 Task: Update the great schools ratings of the saved search to 6.
Action: Mouse moved to (925, 141)
Screenshot: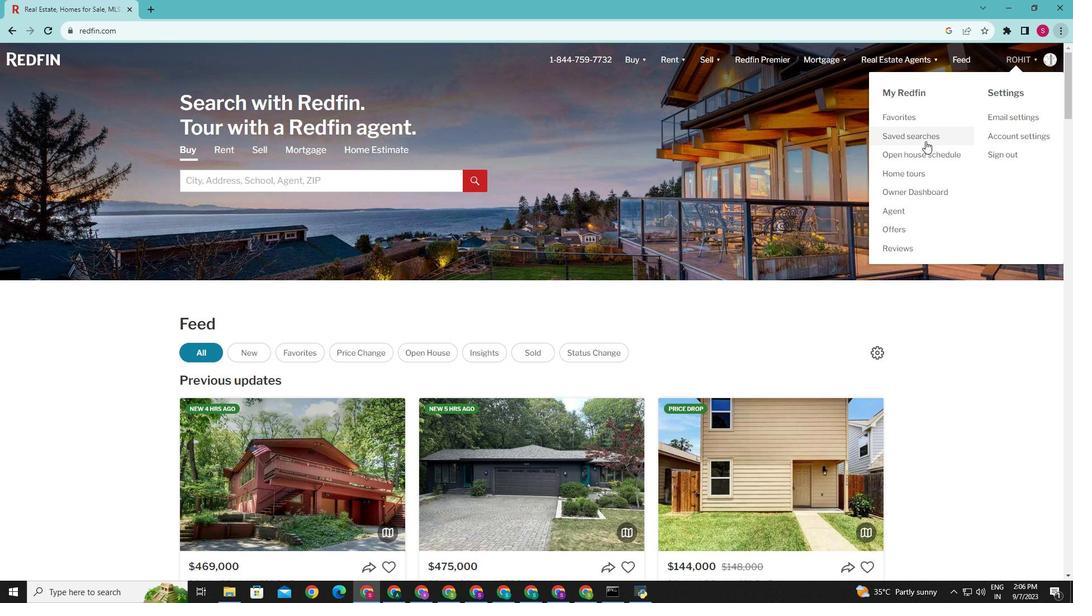 
Action: Mouse pressed left at (925, 141)
Screenshot: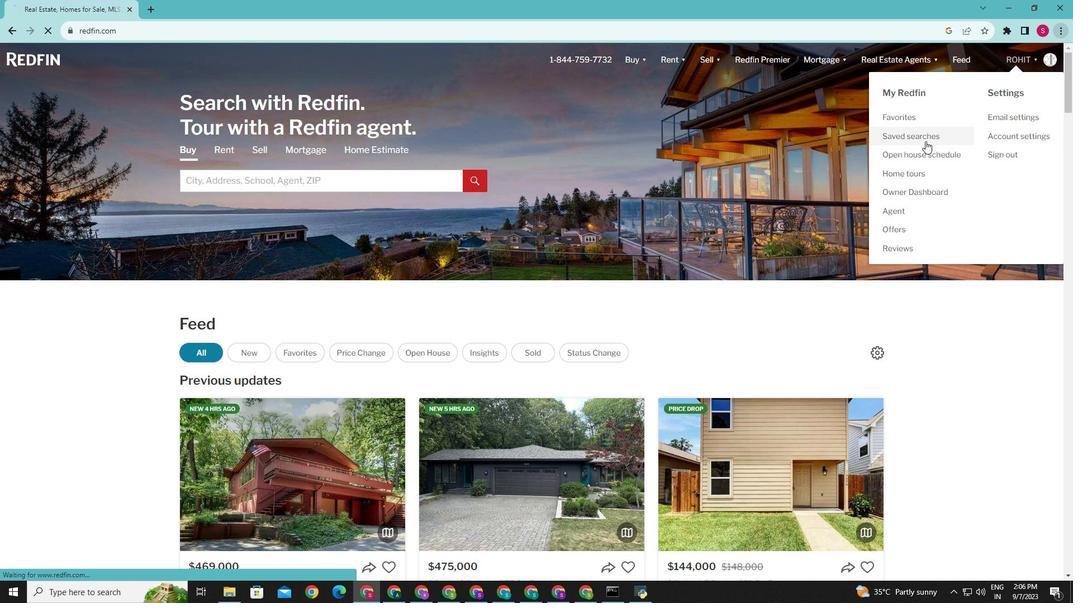 
Action: Mouse moved to (356, 270)
Screenshot: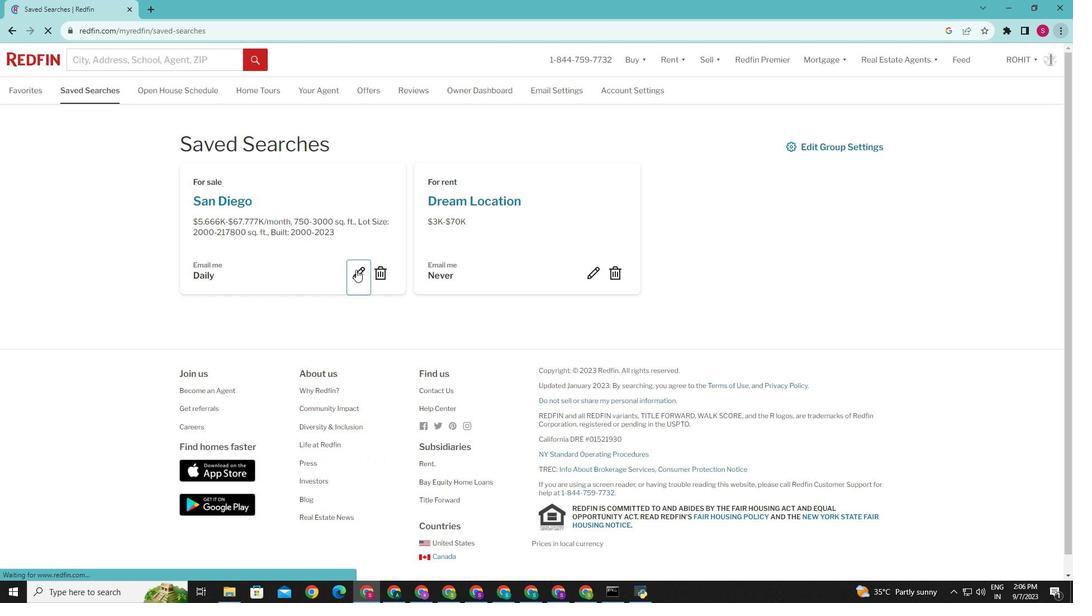 
Action: Mouse pressed left at (356, 270)
Screenshot: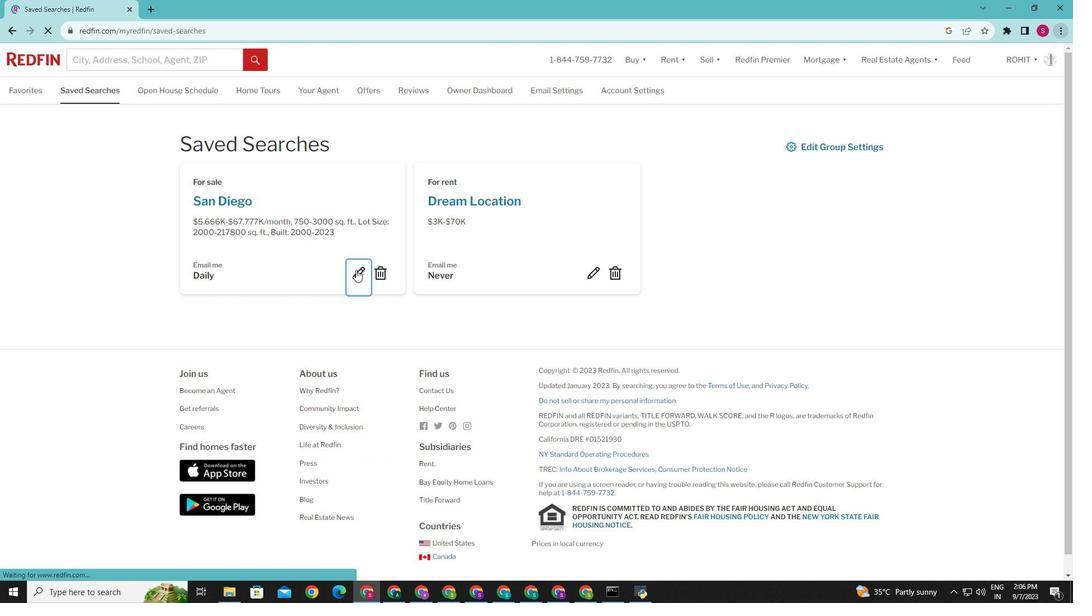 
Action: Mouse pressed left at (356, 270)
Screenshot: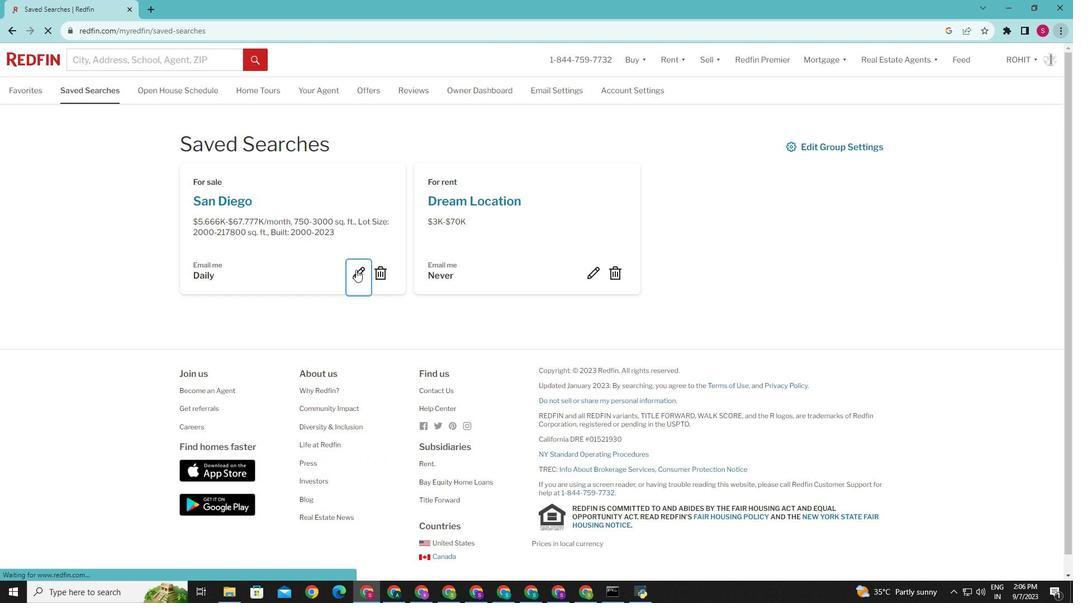 
Action: Mouse moved to (350, 281)
Screenshot: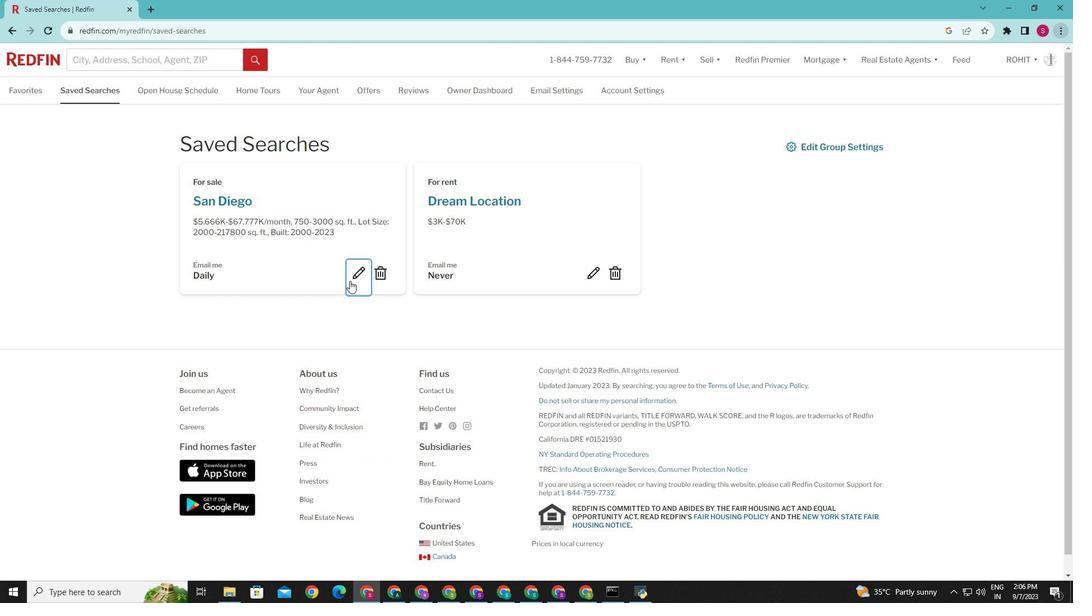 
Action: Mouse pressed left at (350, 281)
Screenshot: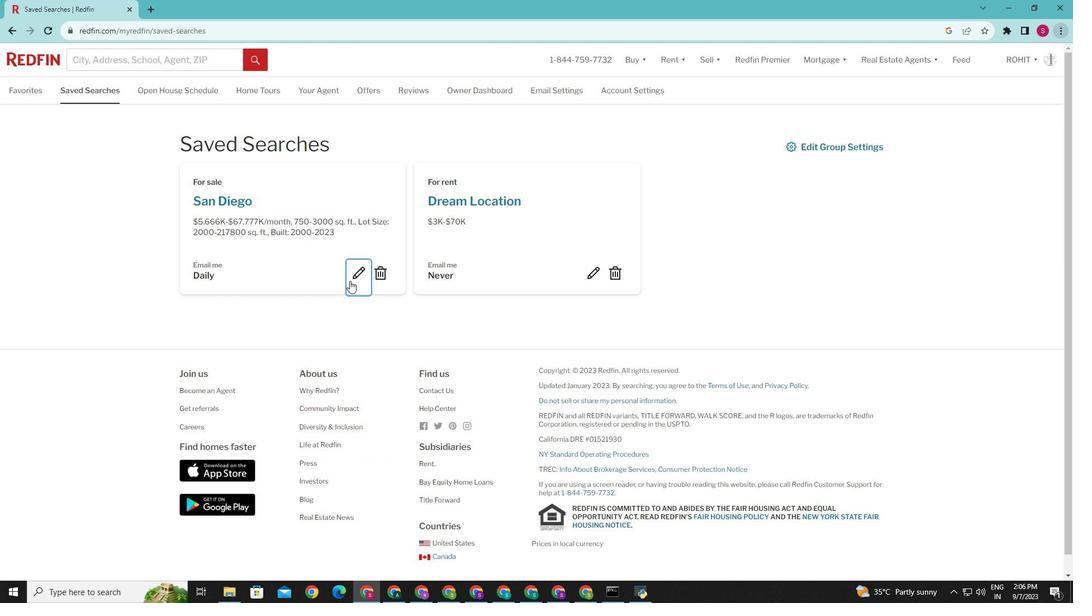 
Action: Mouse moved to (424, 295)
Screenshot: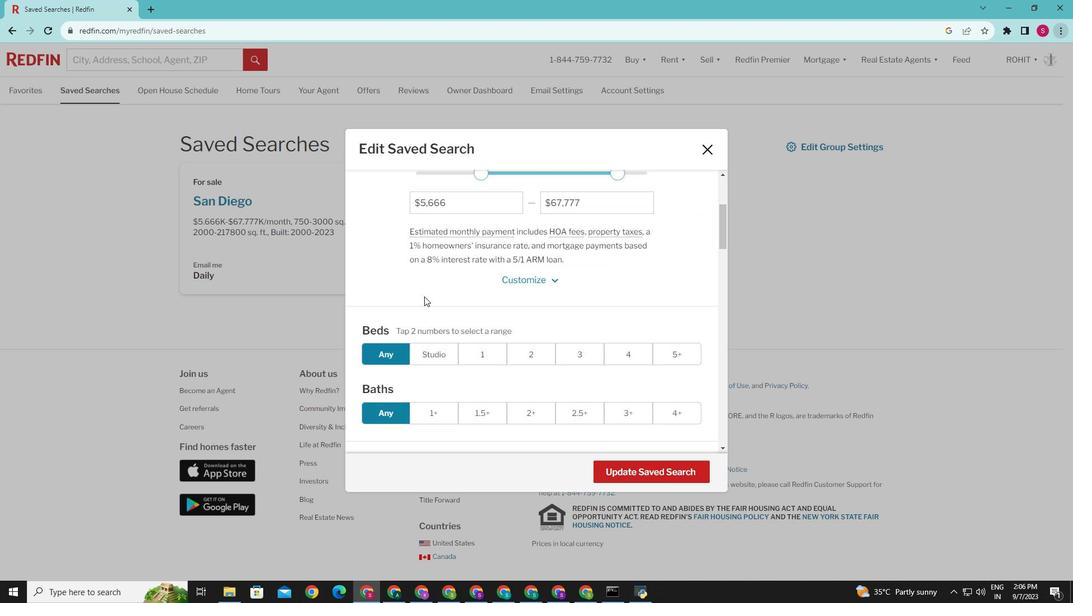 
Action: Mouse scrolled (424, 295) with delta (0, 0)
Screenshot: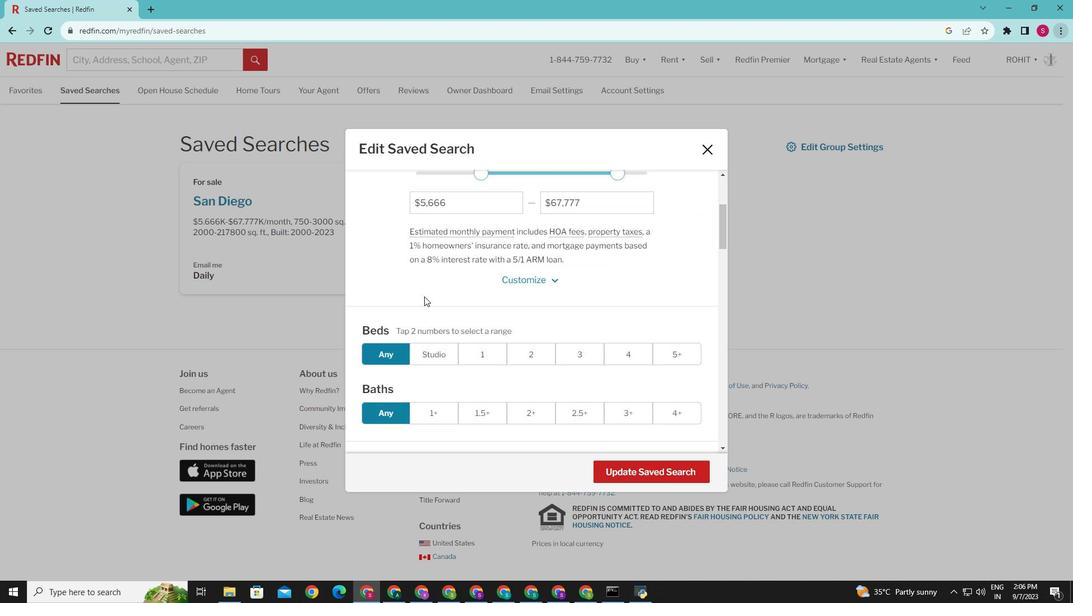 
Action: Mouse moved to (424, 296)
Screenshot: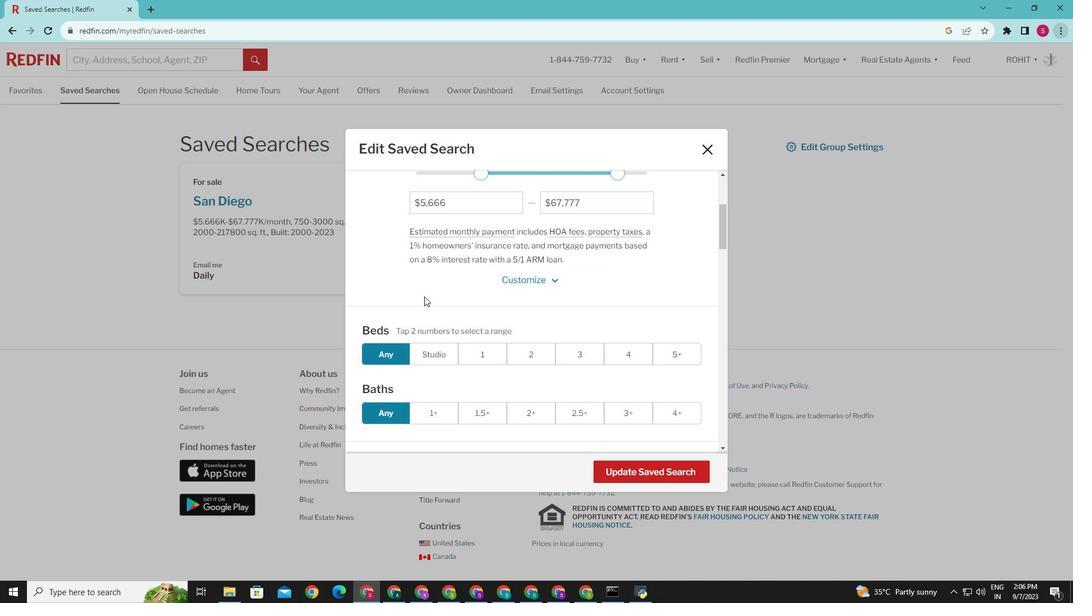 
Action: Mouse scrolled (424, 296) with delta (0, 0)
Screenshot: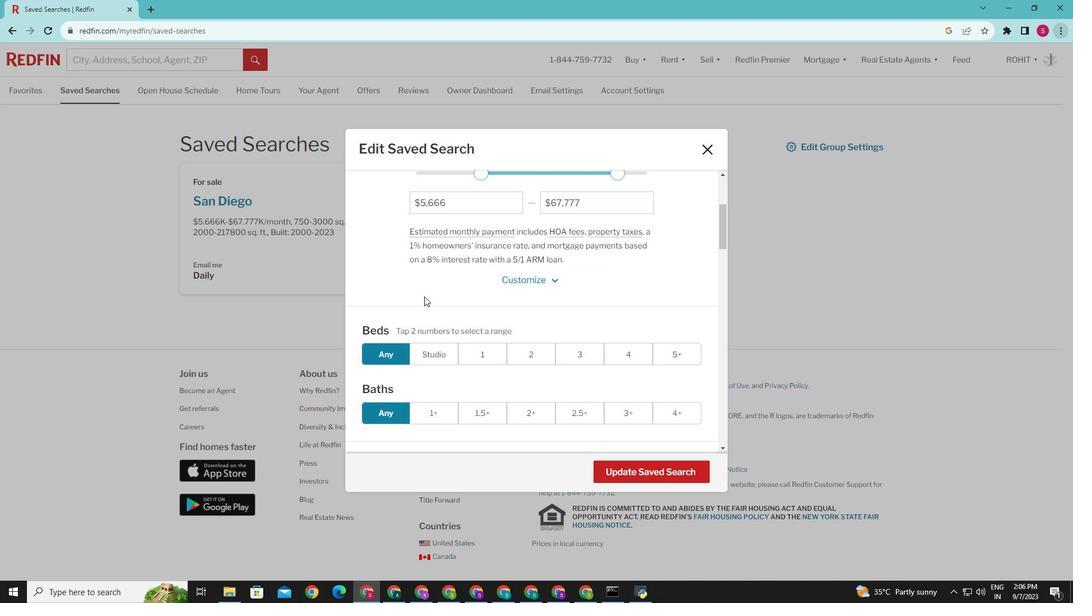 
Action: Mouse scrolled (424, 296) with delta (0, 0)
Screenshot: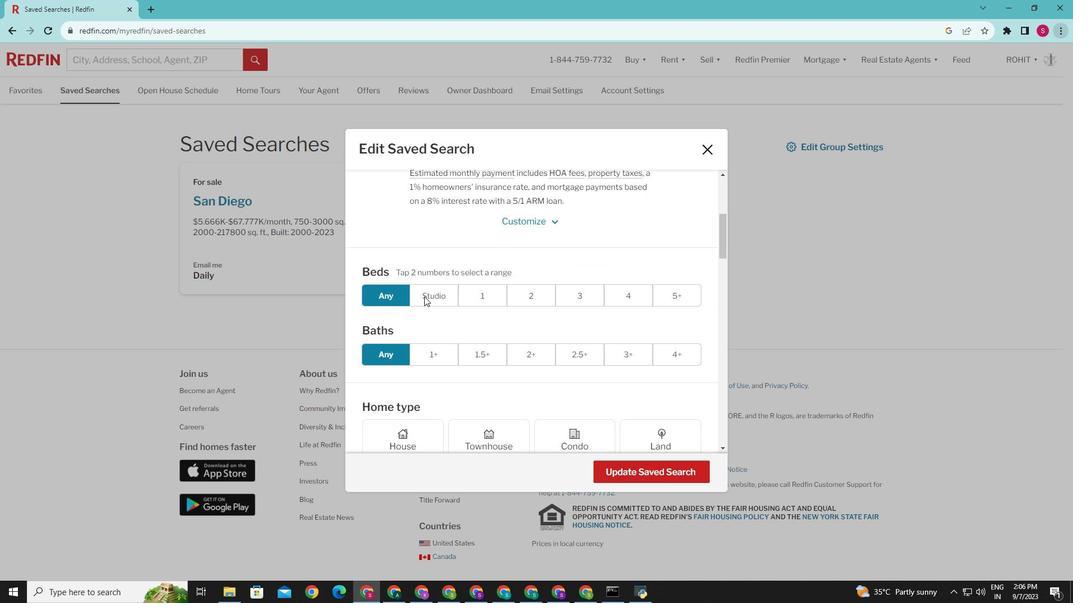 
Action: Mouse scrolled (424, 296) with delta (0, 0)
Screenshot: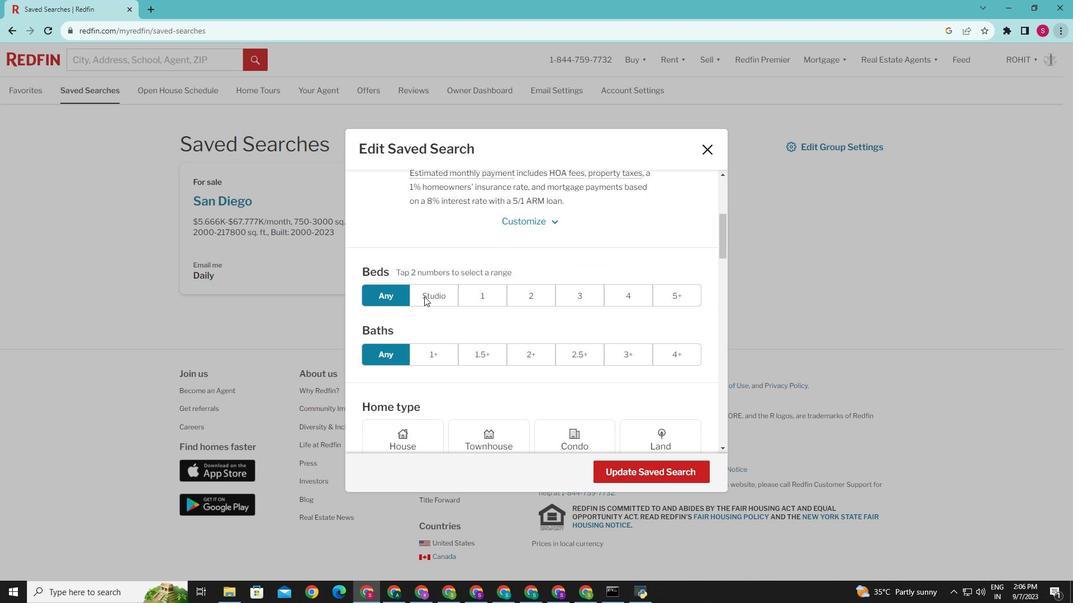 
Action: Mouse scrolled (424, 296) with delta (0, 0)
Screenshot: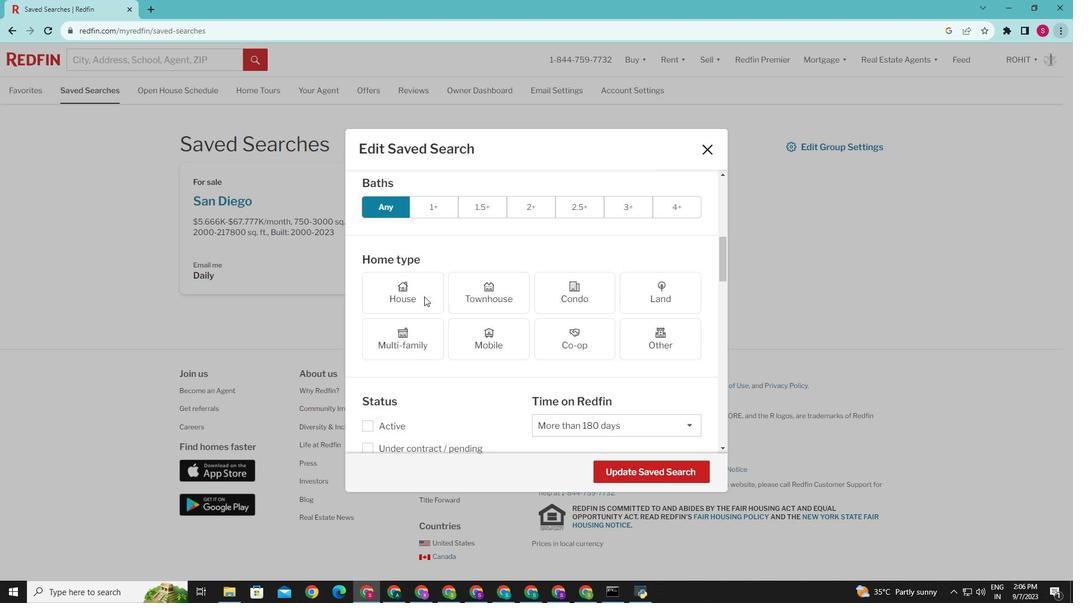 
Action: Mouse scrolled (424, 296) with delta (0, 0)
Screenshot: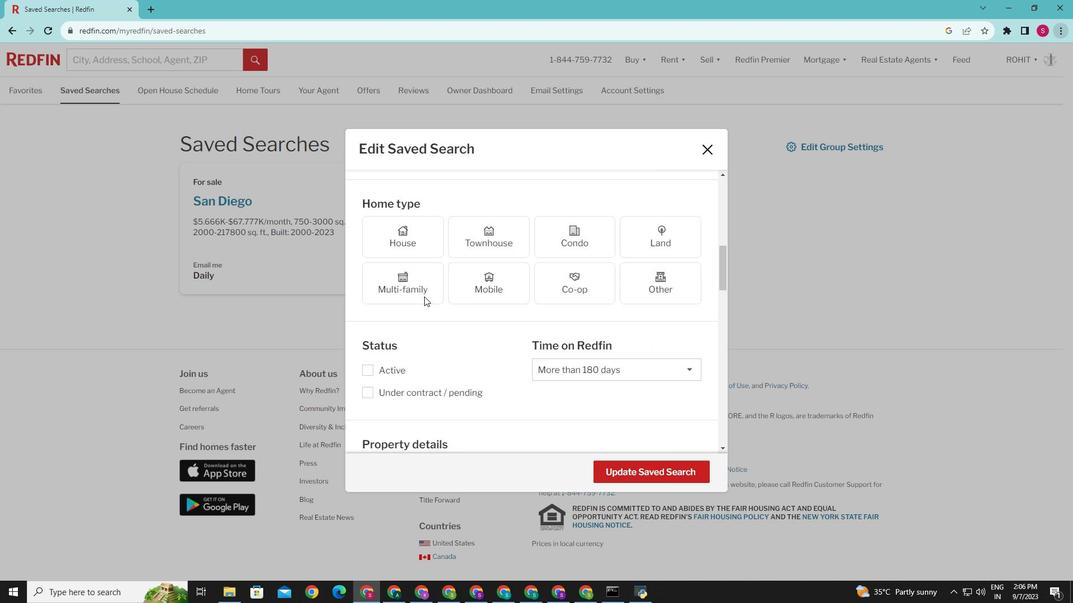 
Action: Mouse scrolled (424, 296) with delta (0, 0)
Screenshot: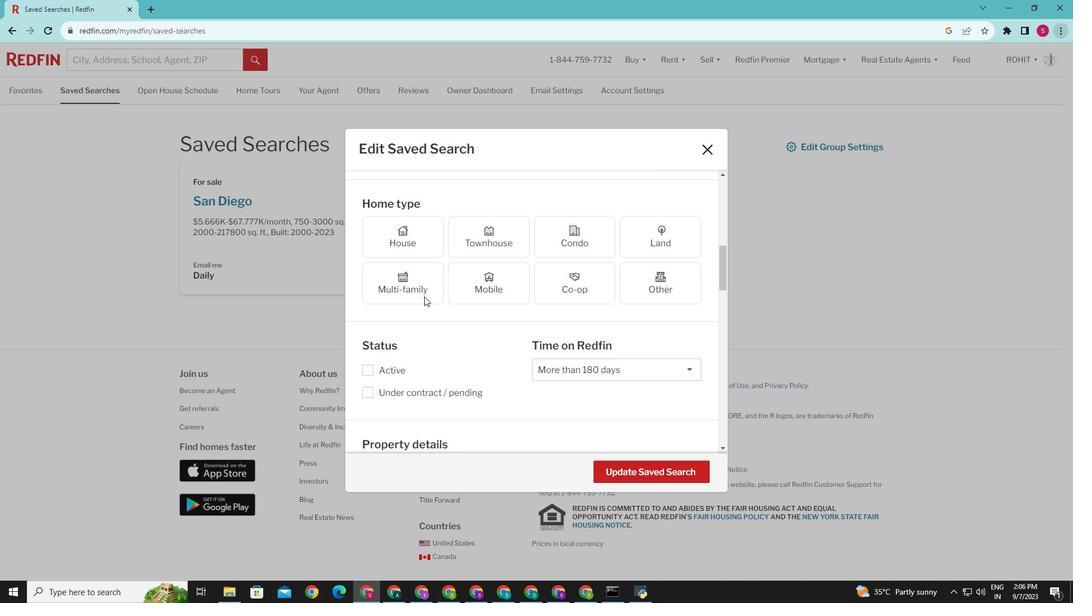 
Action: Mouse scrolled (424, 296) with delta (0, 0)
Screenshot: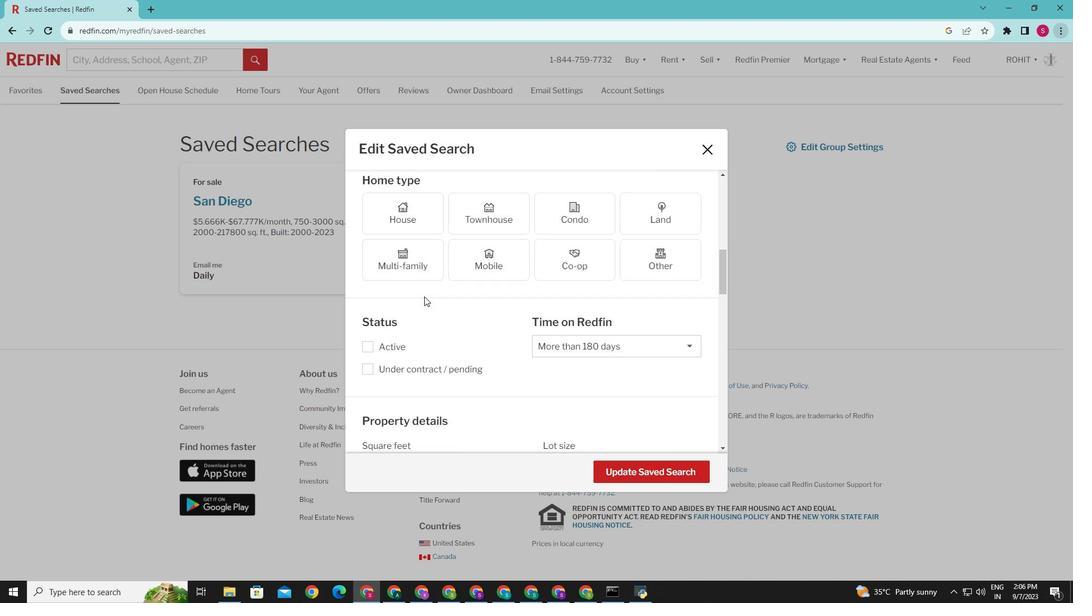 
Action: Mouse scrolled (424, 296) with delta (0, 0)
Screenshot: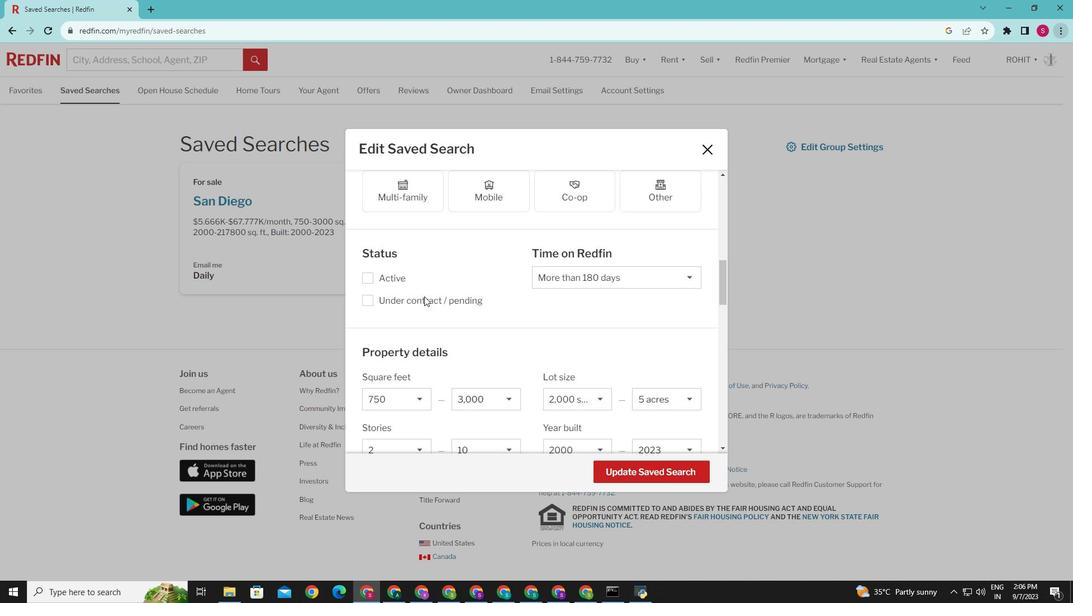 
Action: Mouse scrolled (424, 296) with delta (0, 0)
Screenshot: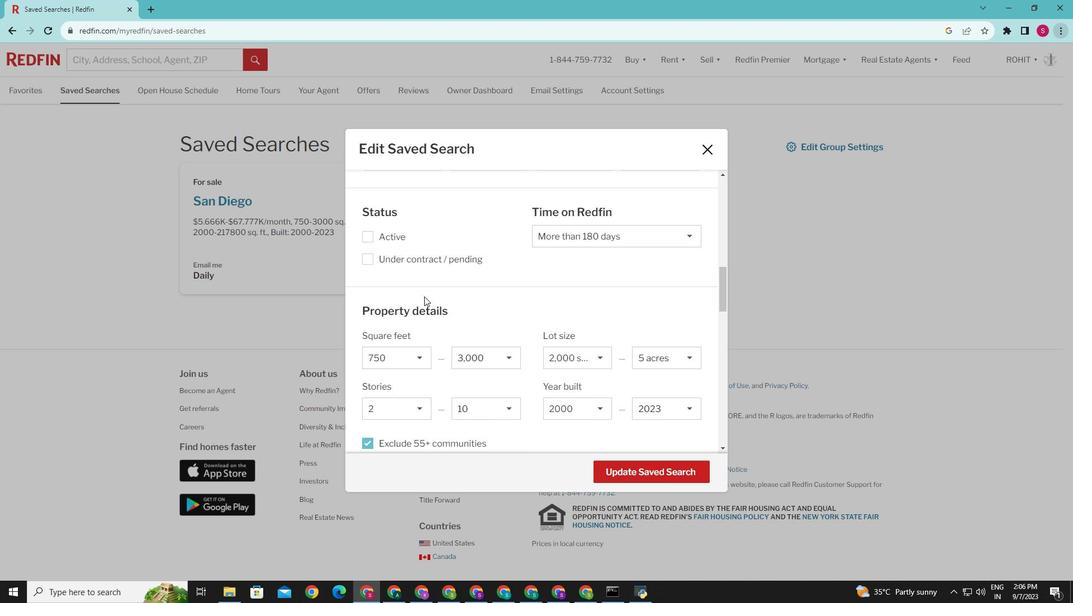 
Action: Mouse scrolled (424, 296) with delta (0, 0)
Screenshot: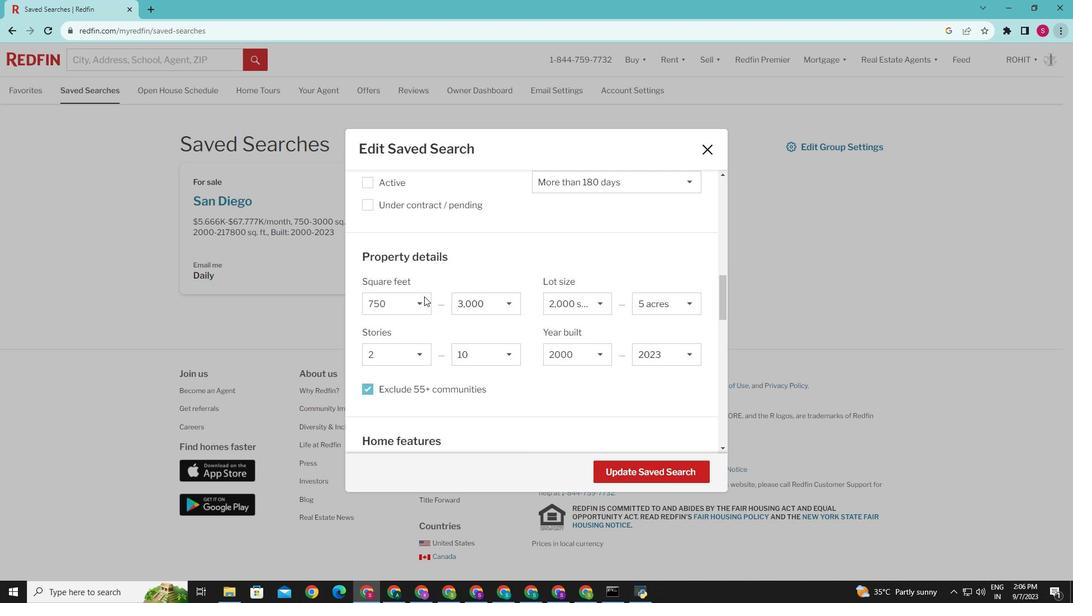 
Action: Mouse scrolled (424, 296) with delta (0, 0)
Screenshot: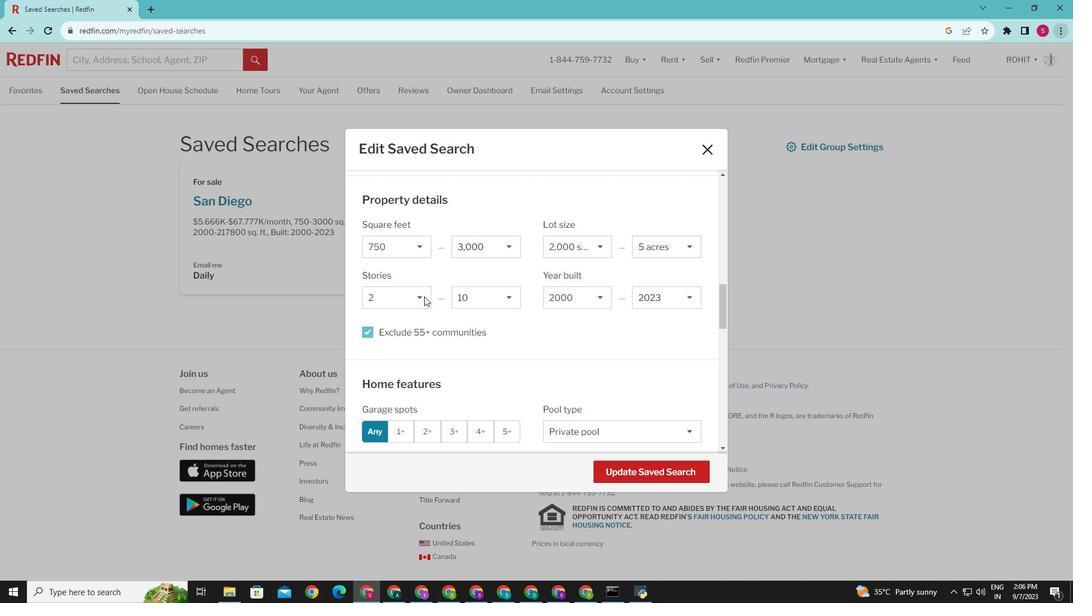
Action: Mouse scrolled (424, 296) with delta (0, 0)
Screenshot: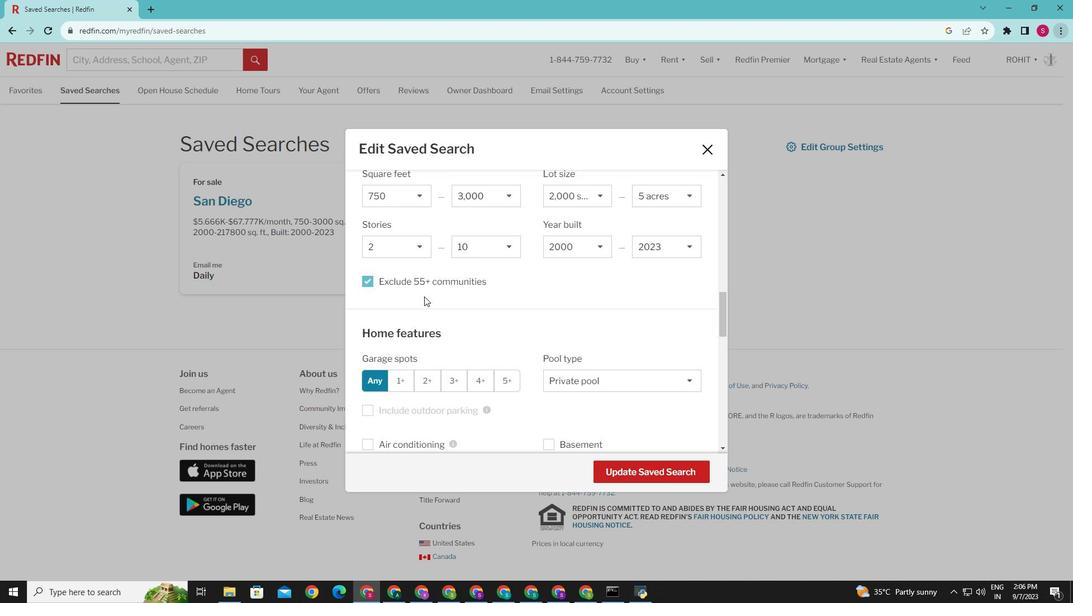 
Action: Mouse scrolled (424, 296) with delta (0, 0)
Screenshot: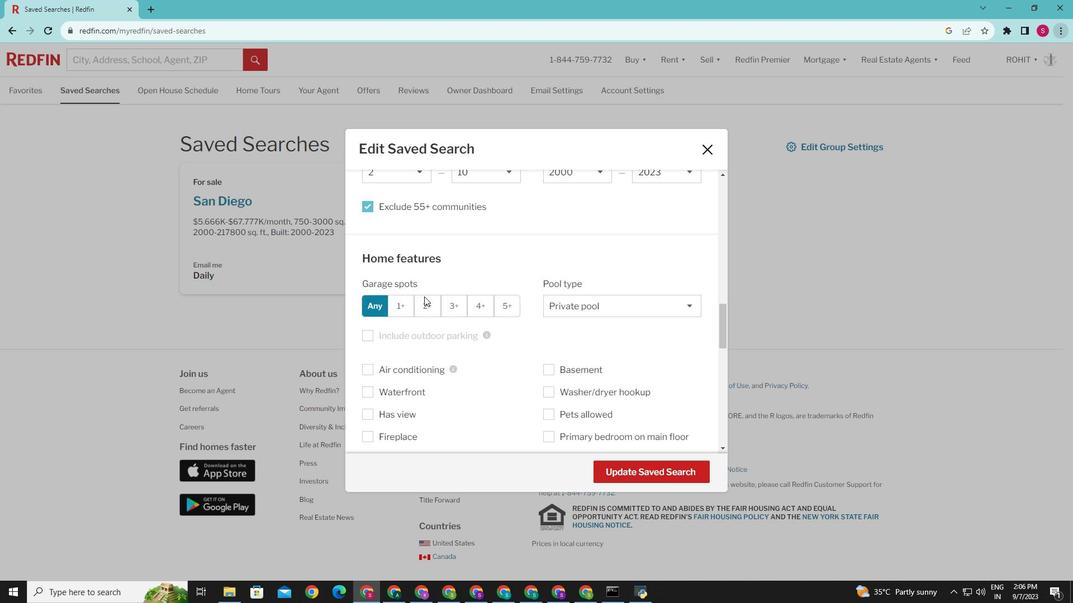 
Action: Mouse scrolled (424, 296) with delta (0, 0)
Screenshot: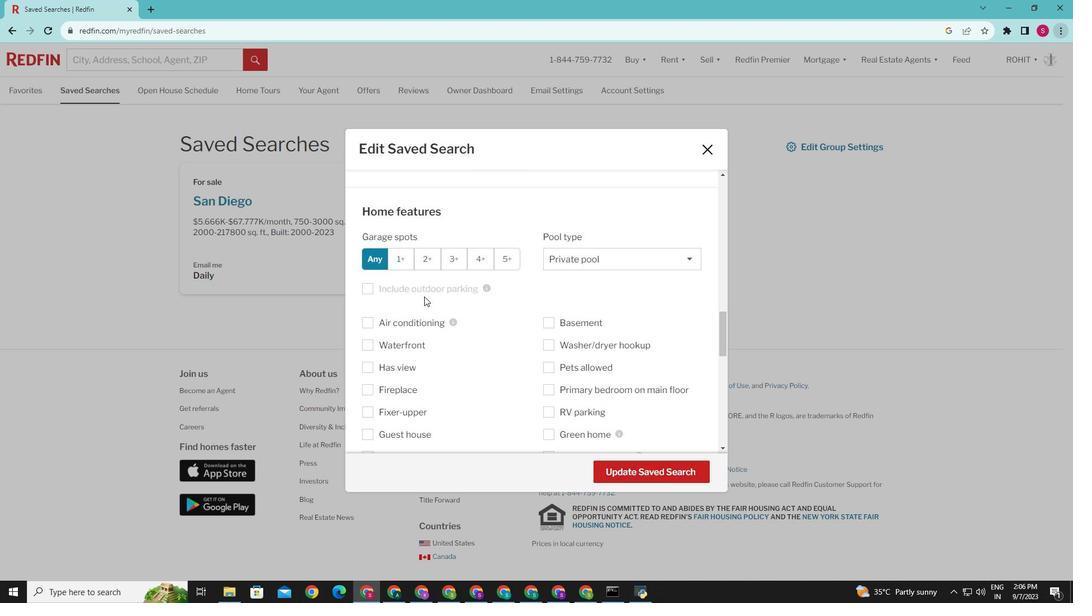 
Action: Mouse scrolled (424, 296) with delta (0, 0)
Screenshot: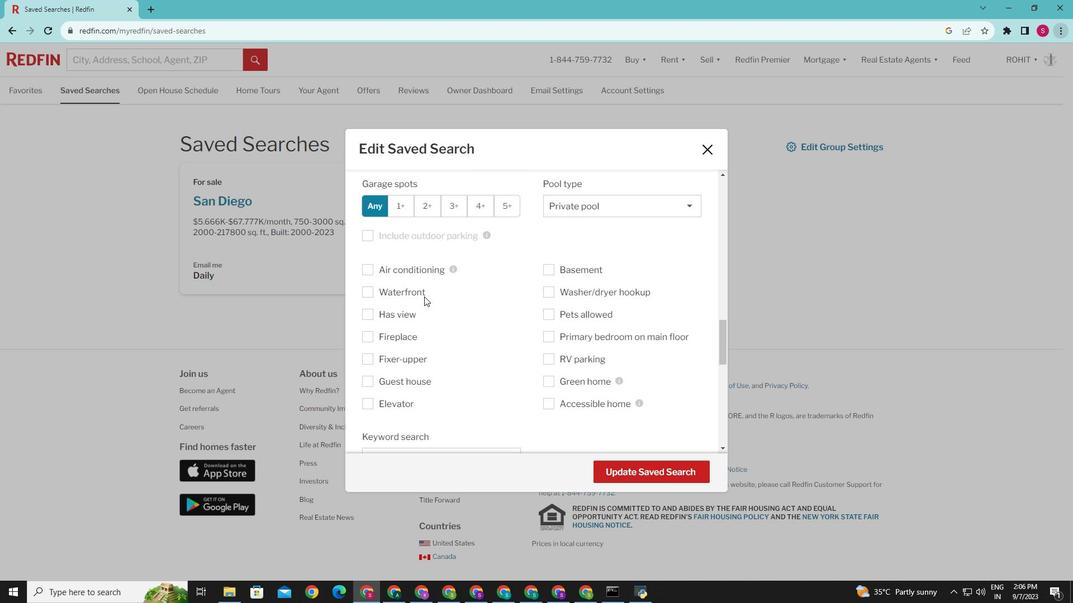 
Action: Mouse scrolled (424, 296) with delta (0, 0)
Screenshot: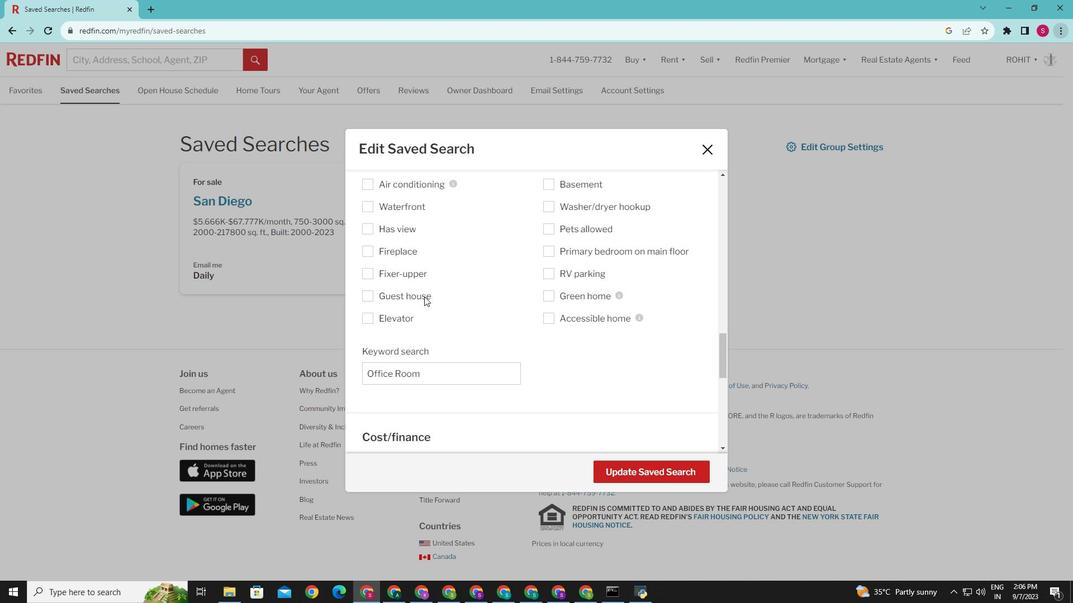 
Action: Mouse scrolled (424, 296) with delta (0, 0)
Screenshot: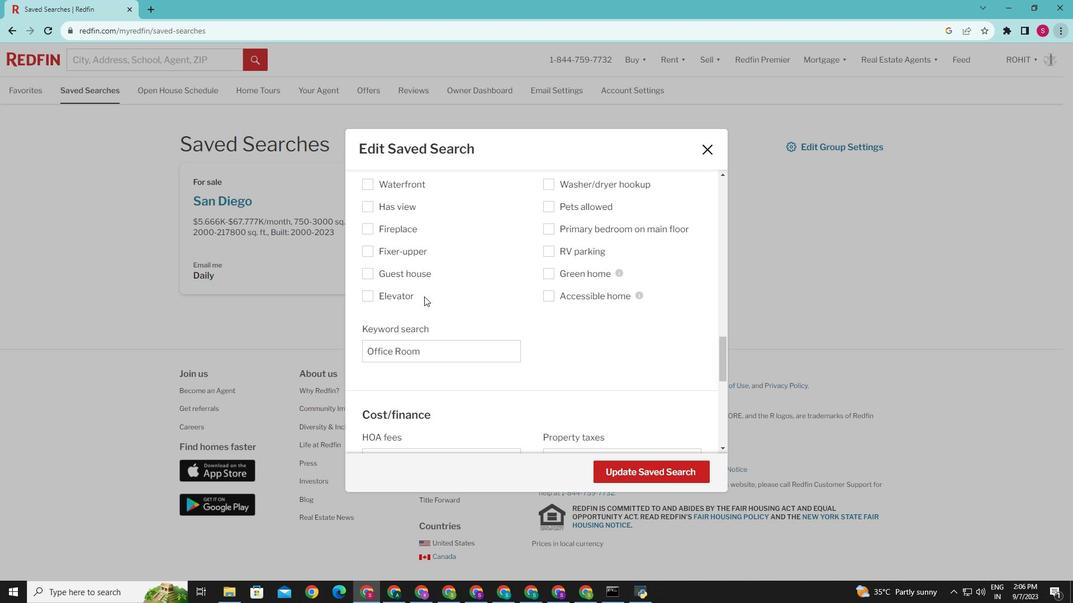 
Action: Mouse moved to (424, 297)
Screenshot: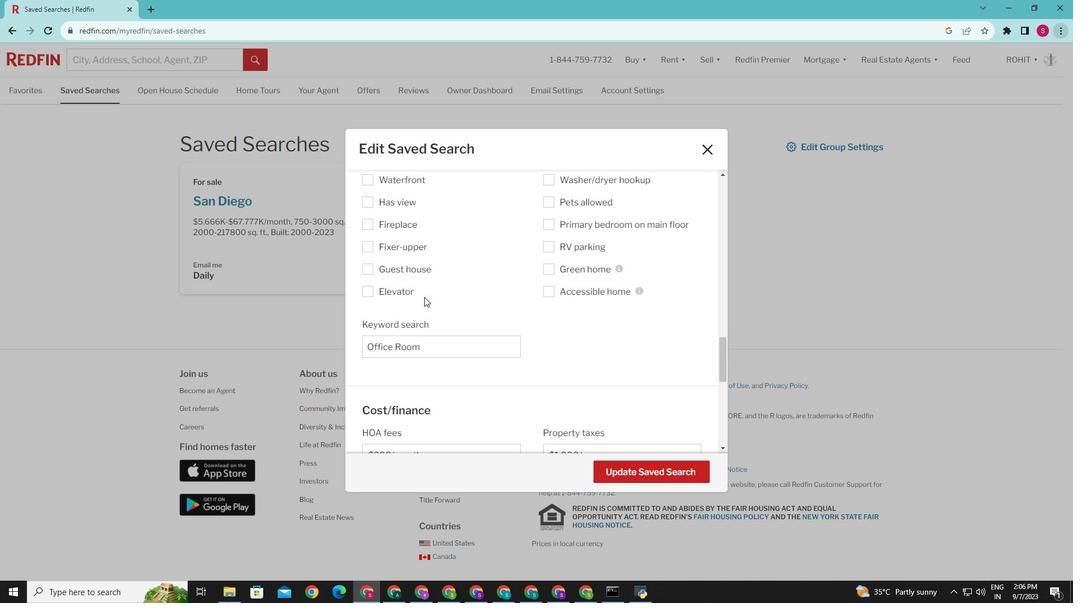 
Action: Mouse scrolled (424, 296) with delta (0, 0)
Screenshot: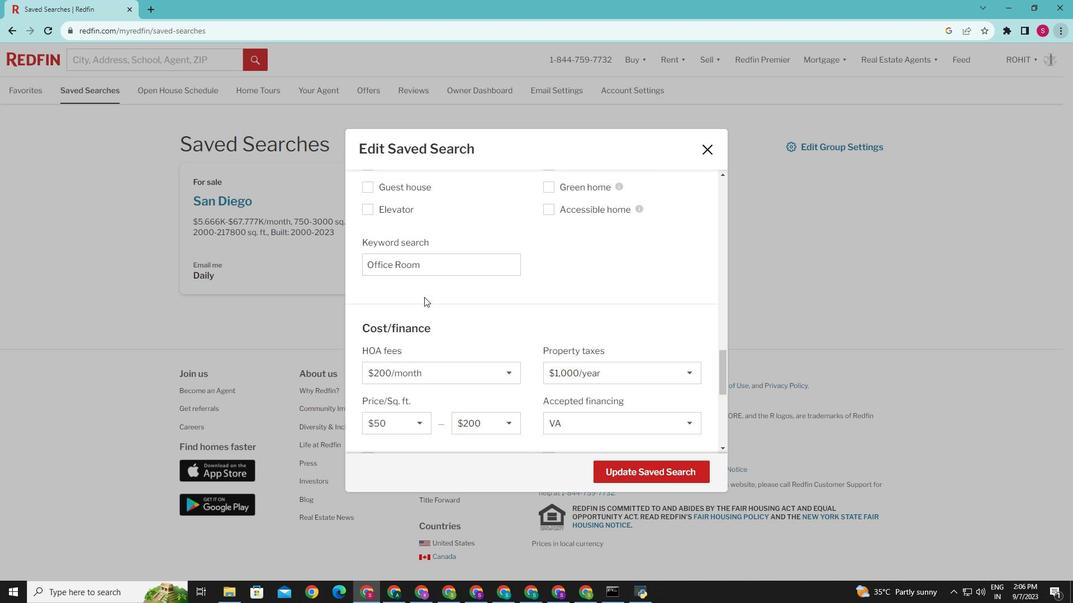 
Action: Mouse scrolled (424, 296) with delta (0, 0)
Screenshot: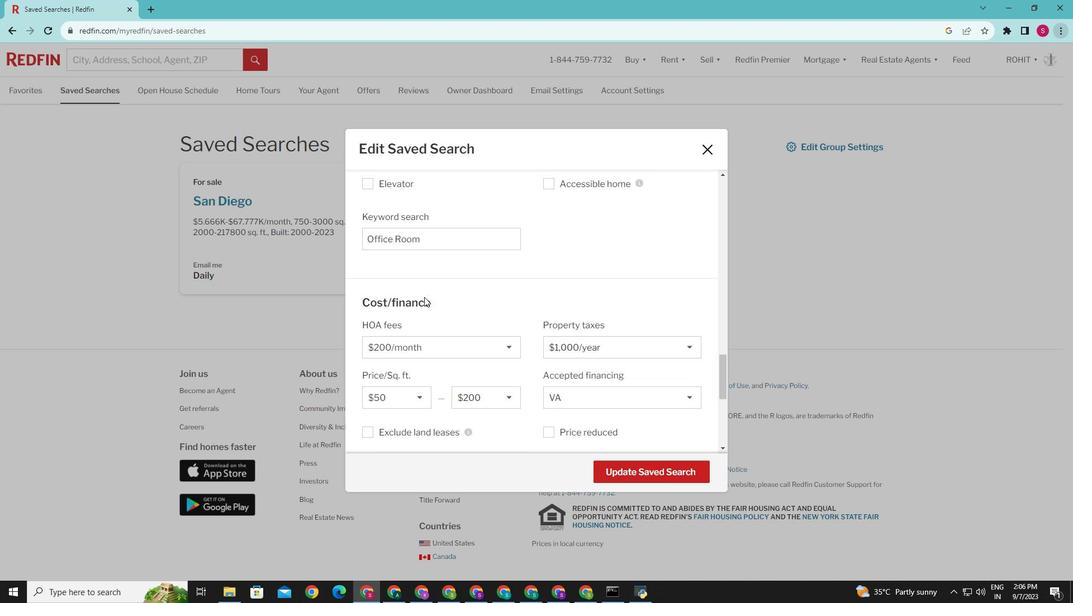 
Action: Mouse scrolled (424, 296) with delta (0, 0)
Screenshot: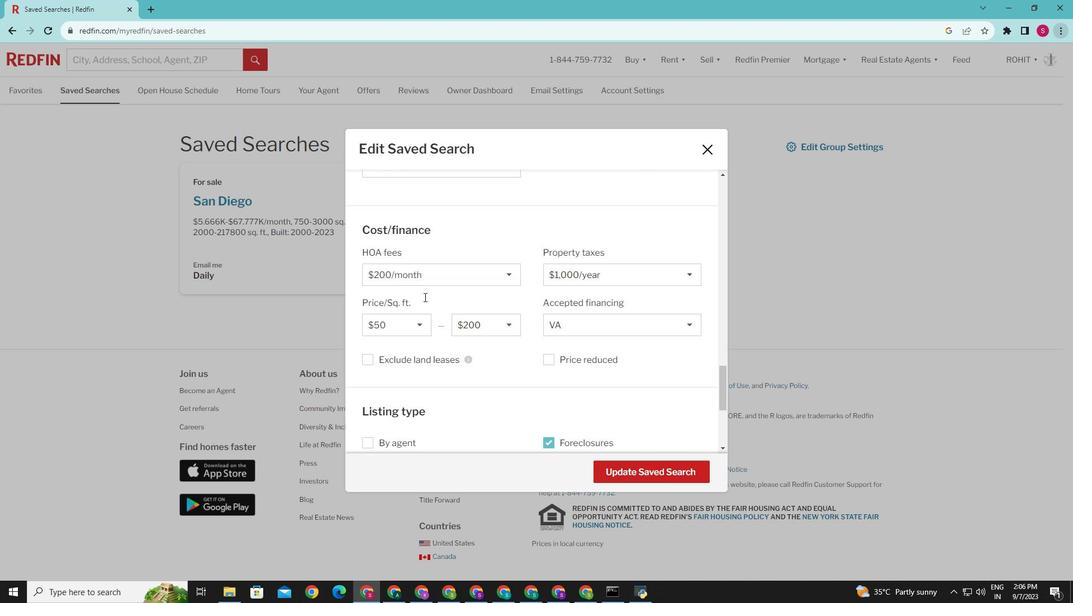 
Action: Mouse scrolled (424, 296) with delta (0, 0)
Screenshot: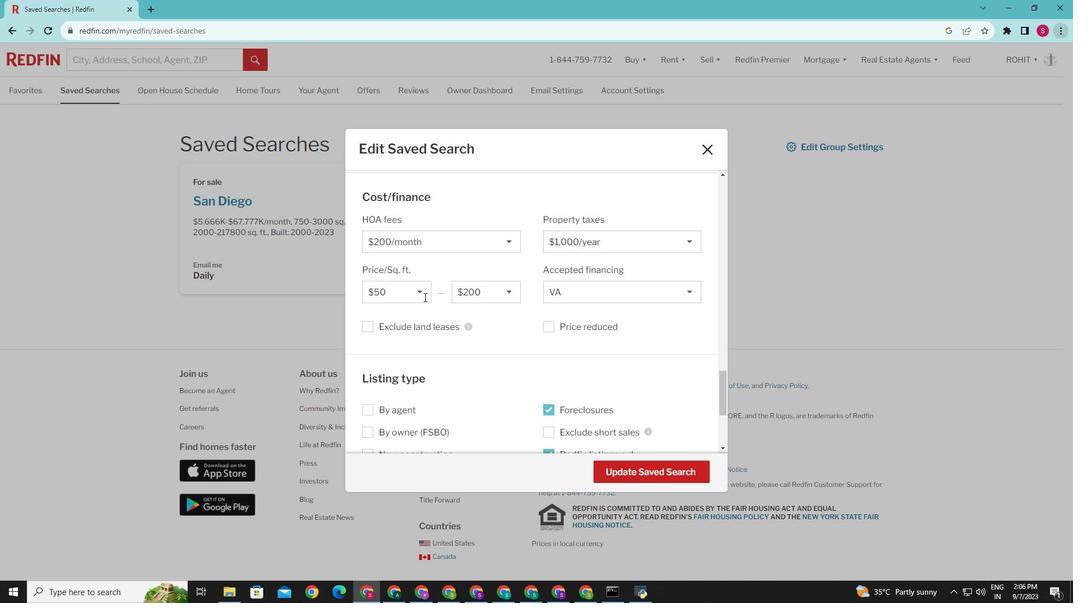 
Action: Mouse scrolled (424, 296) with delta (0, 0)
Screenshot: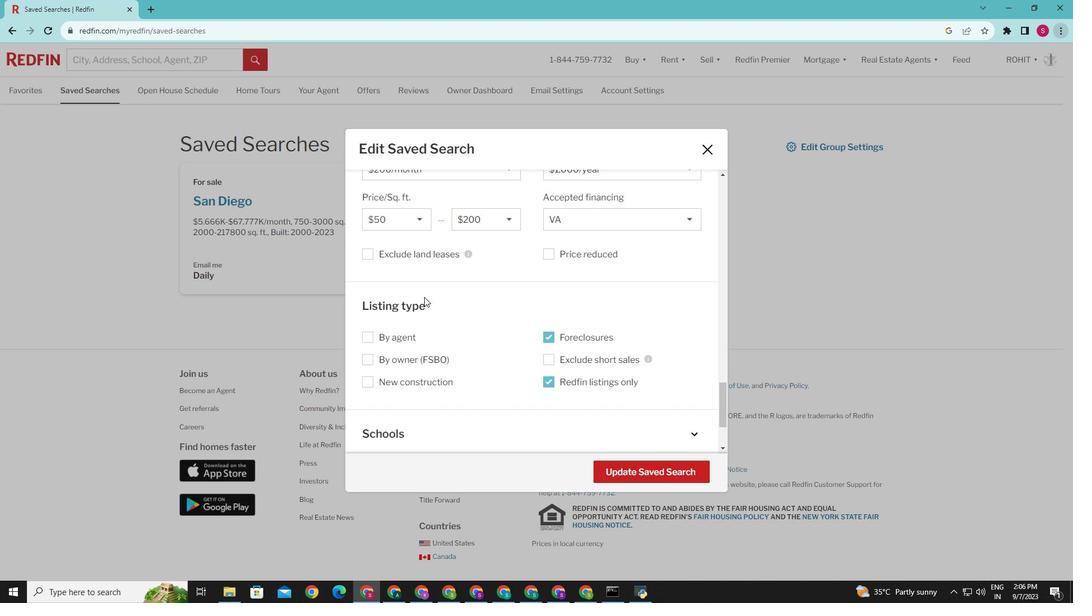 
Action: Mouse scrolled (424, 296) with delta (0, 0)
Screenshot: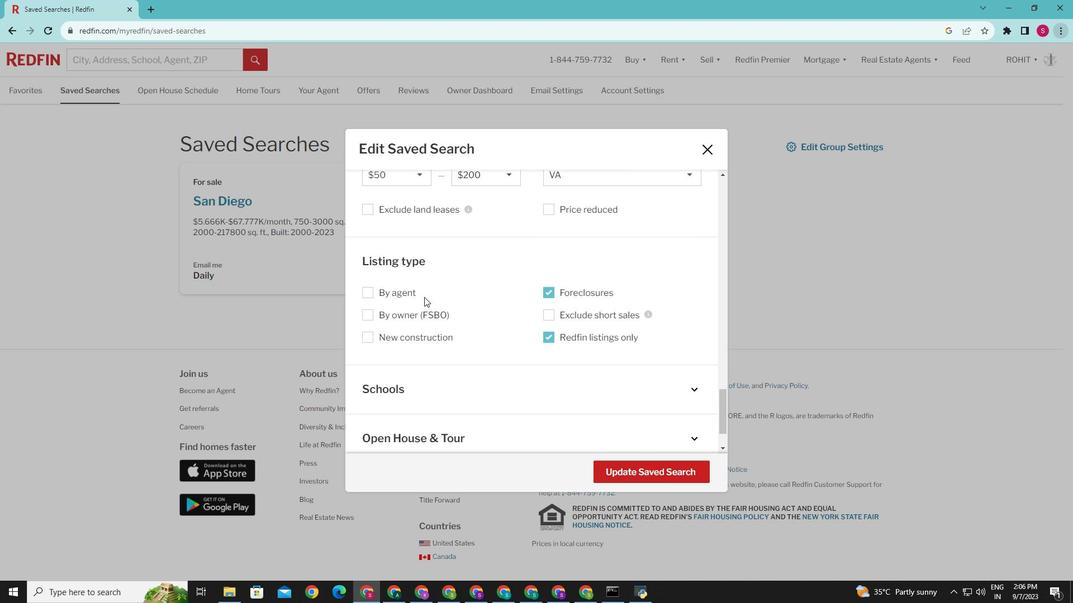 
Action: Mouse scrolled (424, 296) with delta (0, 0)
Screenshot: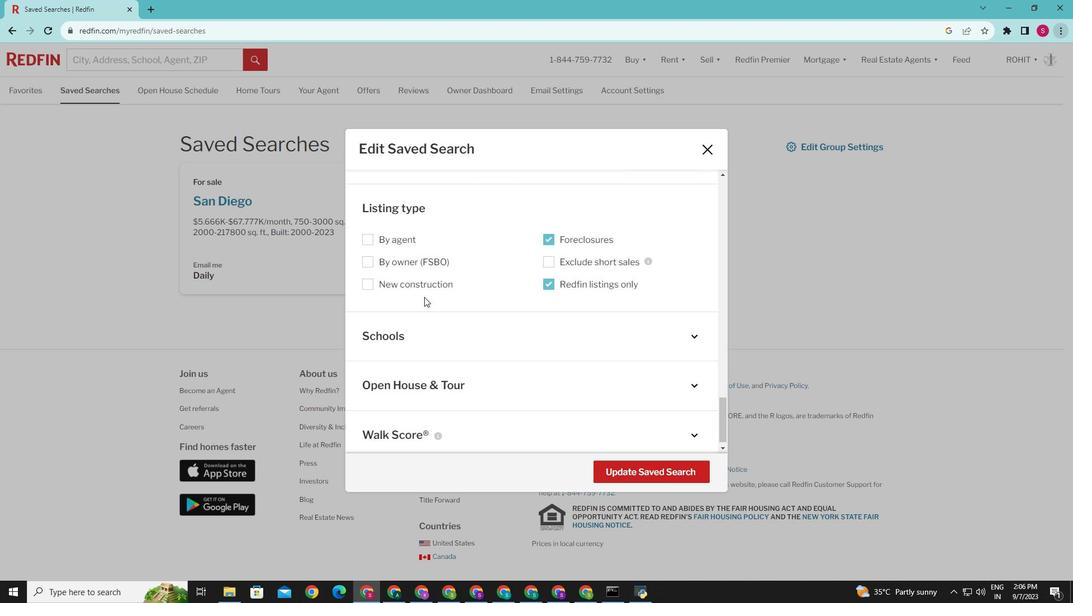 
Action: Mouse scrolled (424, 296) with delta (0, 0)
Screenshot: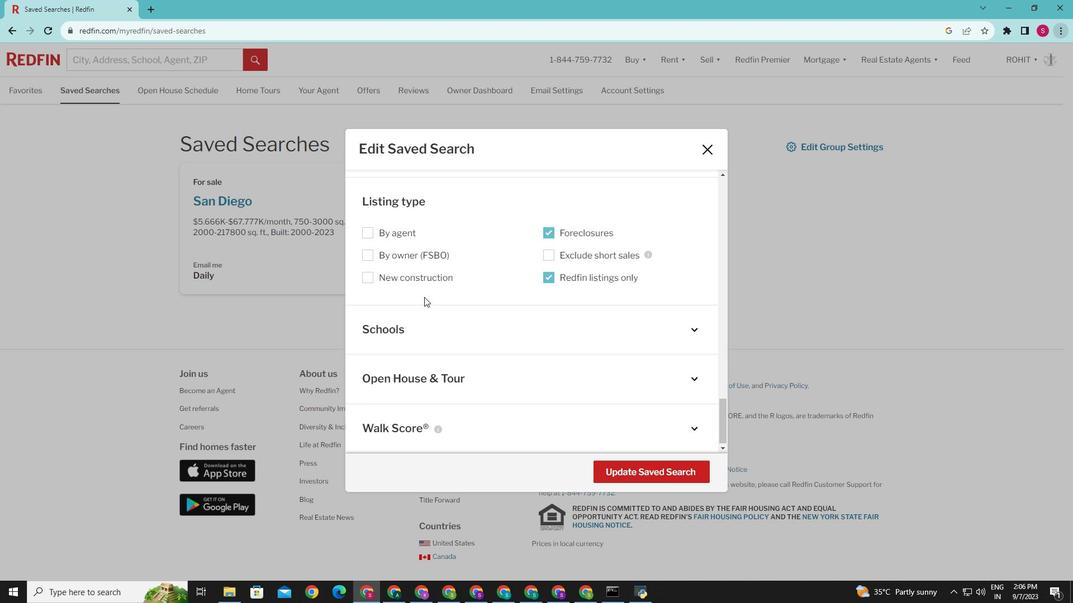 
Action: Mouse moved to (697, 332)
Screenshot: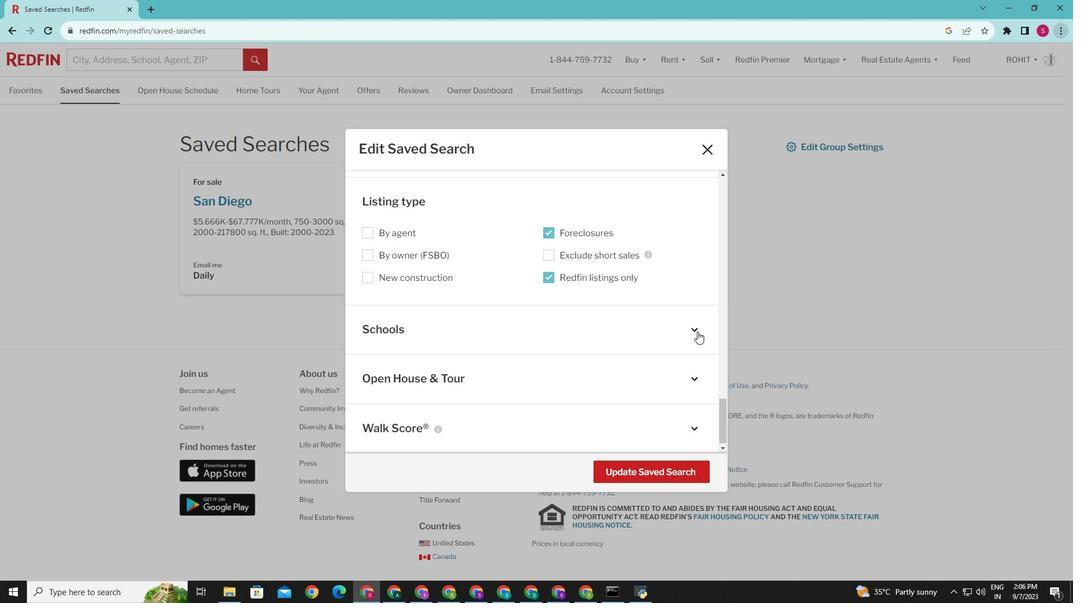 
Action: Mouse pressed left at (697, 332)
Screenshot: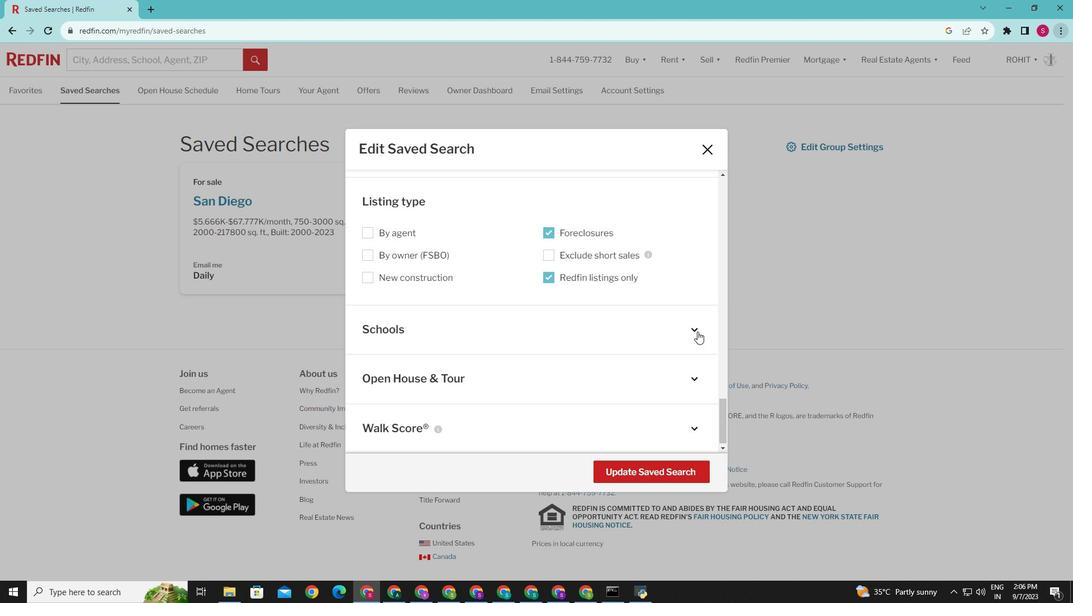 
Action: Mouse moved to (366, 270)
Screenshot: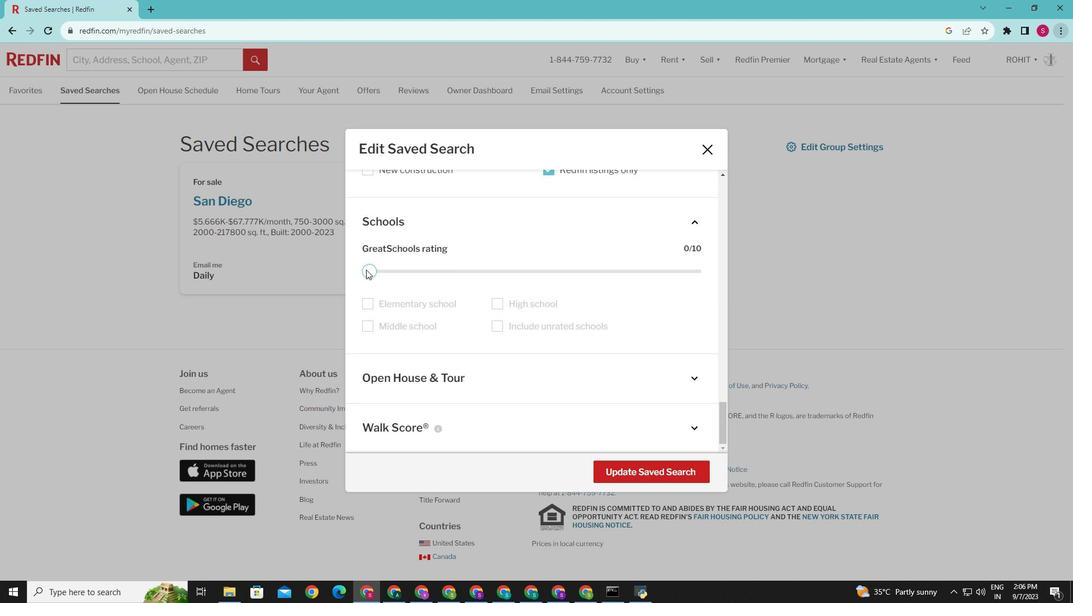 
Action: Mouse pressed left at (366, 270)
Screenshot: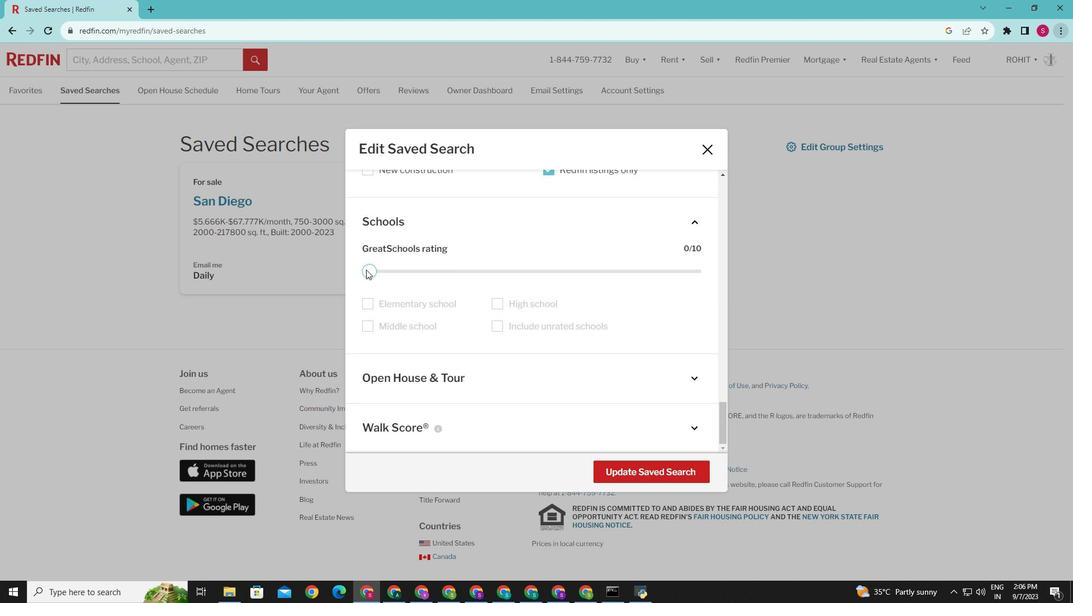 
Action: Mouse moved to (636, 468)
Screenshot: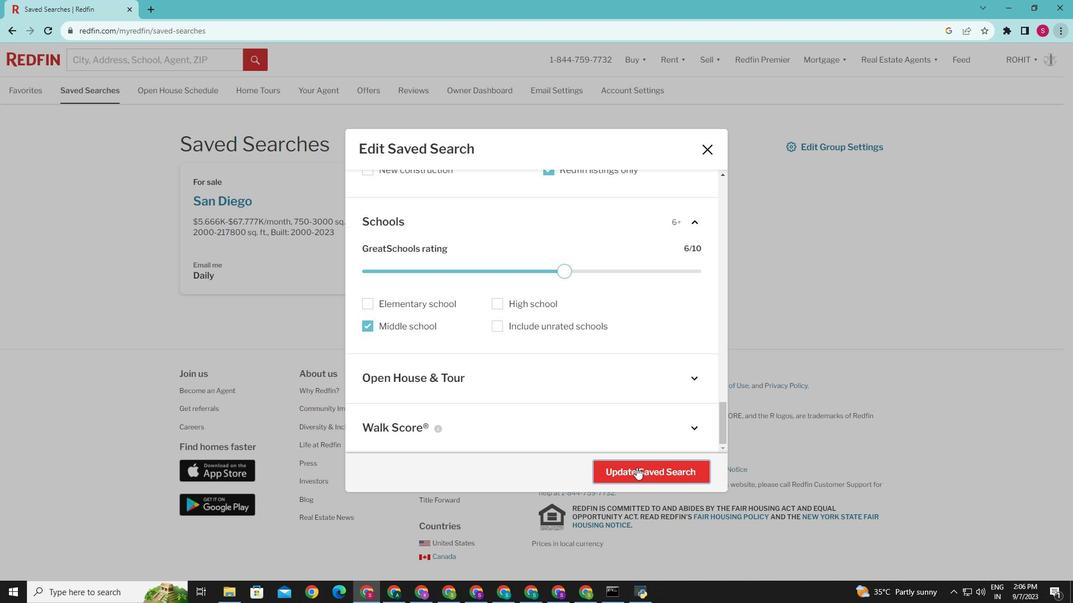 
Action: Mouse pressed left at (636, 468)
Screenshot: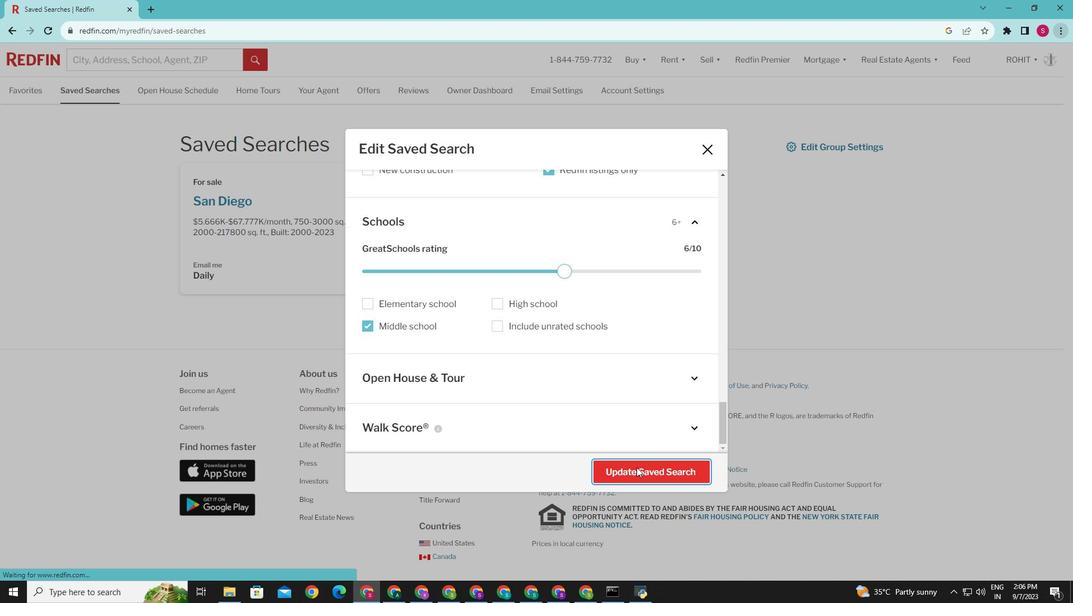 
Action: Mouse moved to (564, 347)
Screenshot: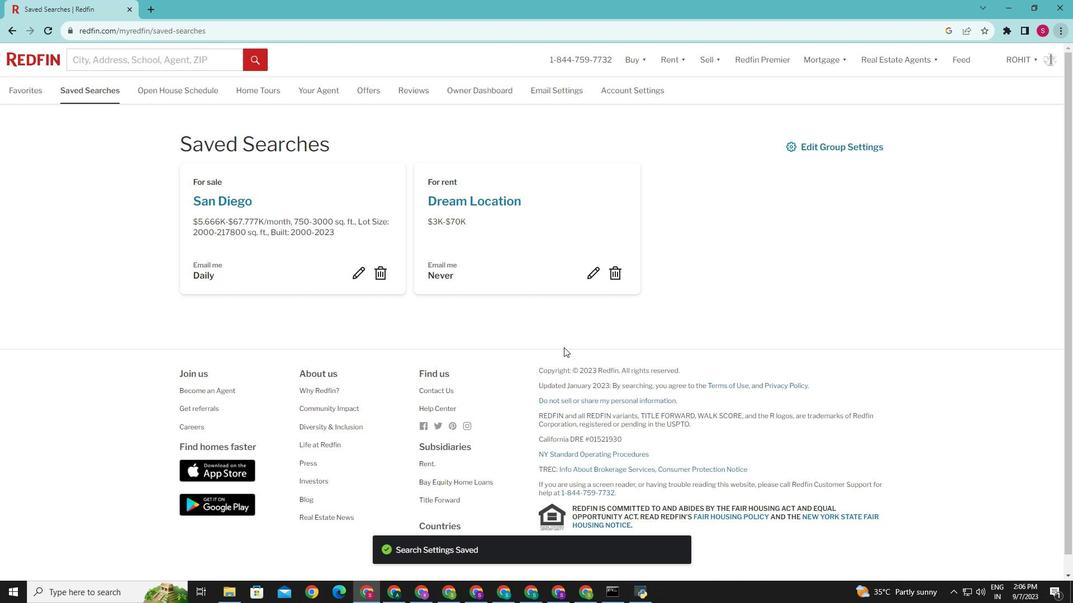 
